 Task: Create a due date automation trigger when advanced on, on the wednesday of the week before a card is due add fields without custom field "Resume" set at 11:00 AM.
Action: Mouse moved to (941, 77)
Screenshot: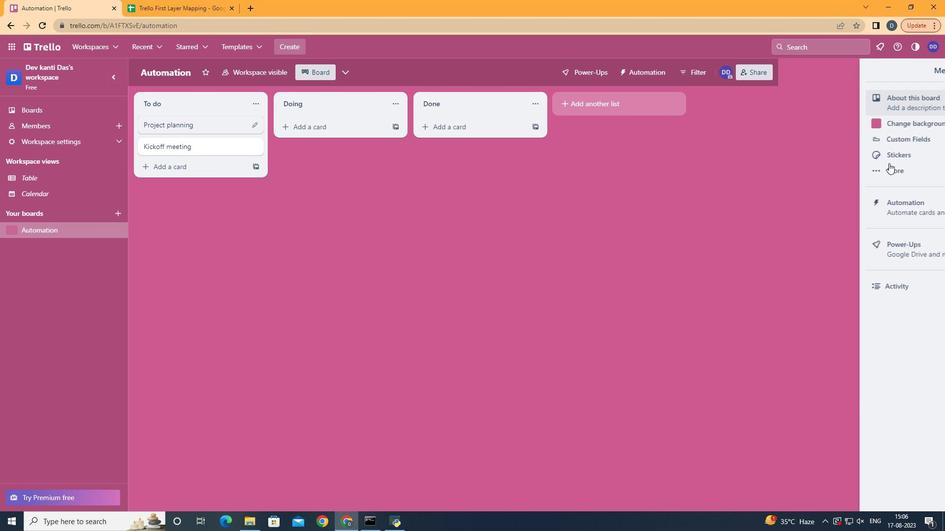 
Action: Mouse pressed left at (941, 77)
Screenshot: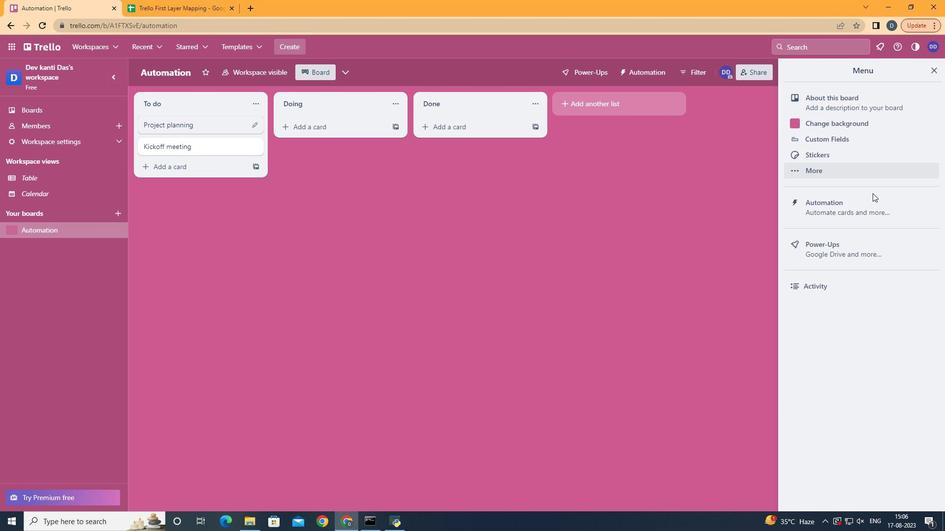 
Action: Mouse moved to (865, 218)
Screenshot: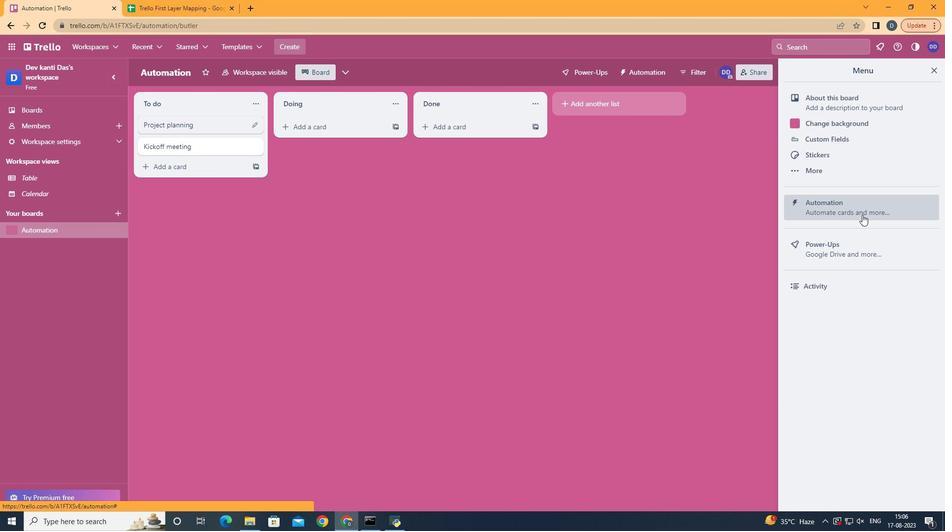 
Action: Mouse pressed left at (865, 218)
Screenshot: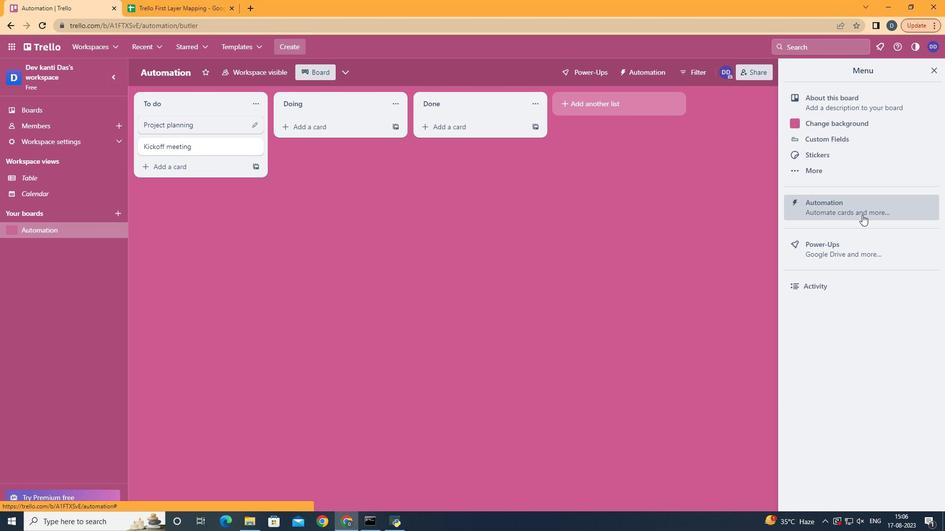 
Action: Mouse moved to (188, 209)
Screenshot: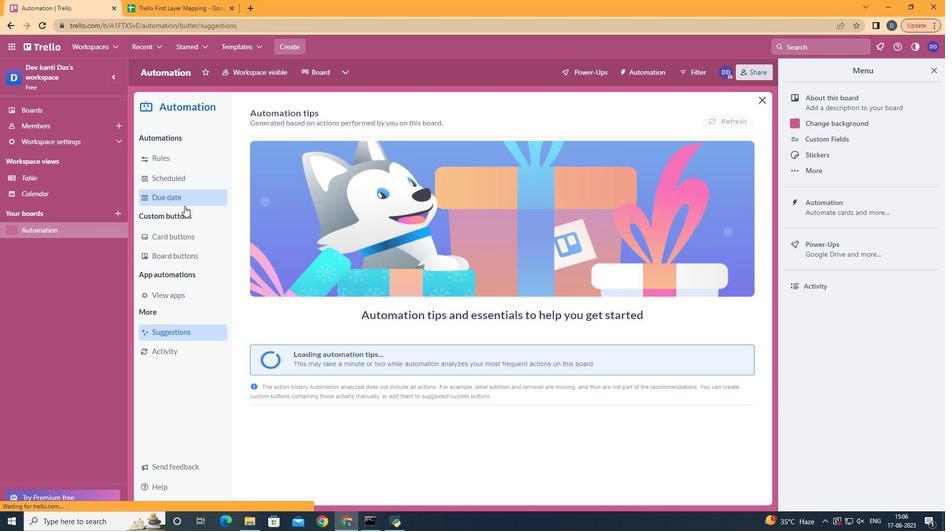 
Action: Mouse pressed left at (188, 209)
Screenshot: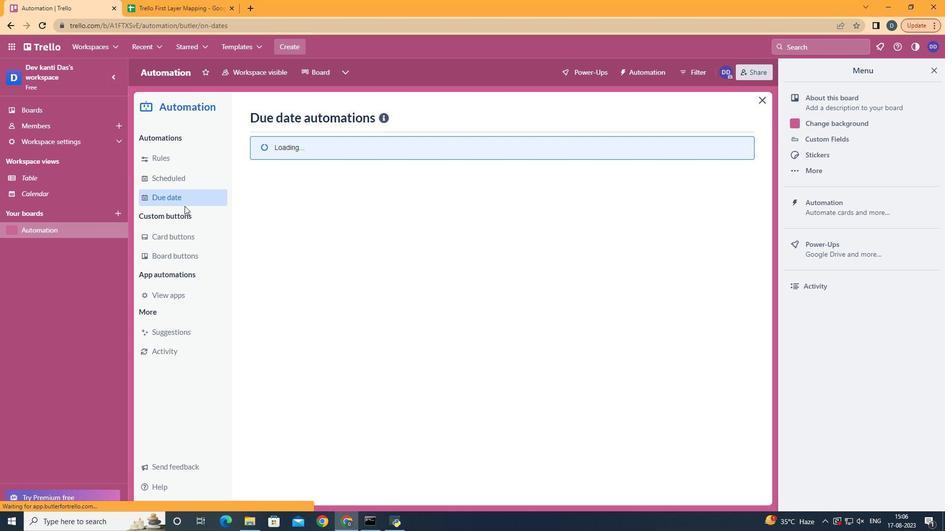 
Action: Mouse moved to (699, 121)
Screenshot: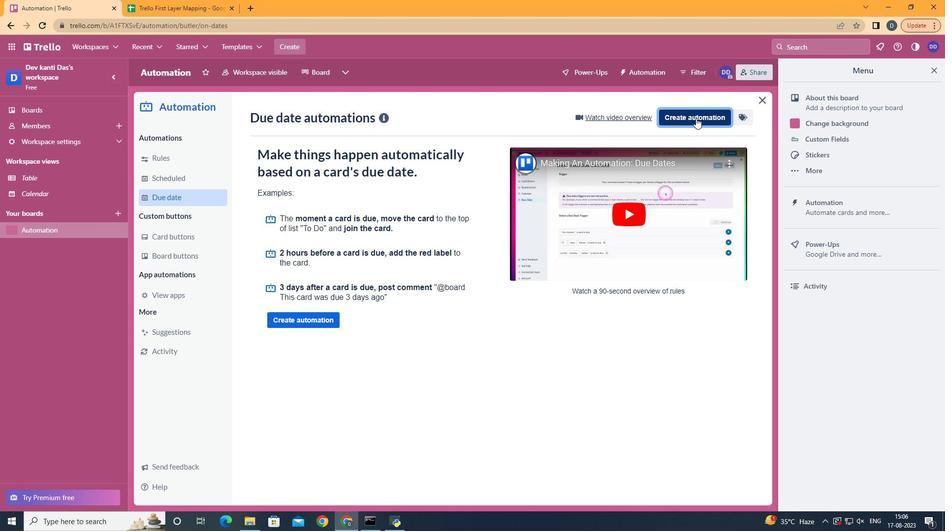 
Action: Mouse pressed left at (699, 121)
Screenshot: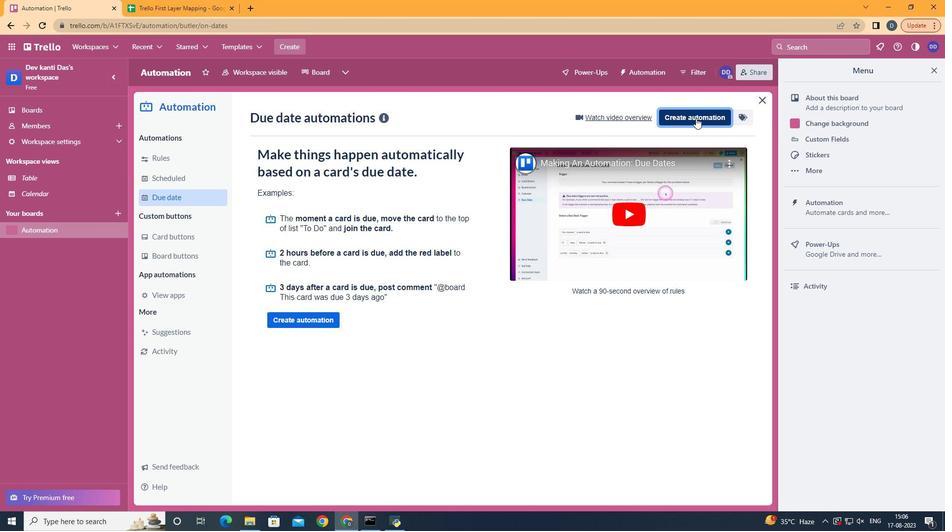 
Action: Mouse moved to (514, 217)
Screenshot: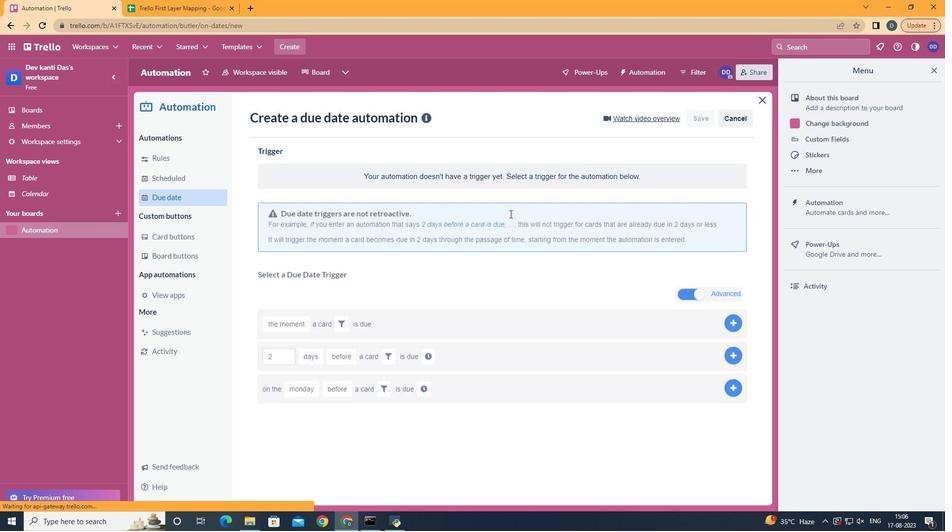 
Action: Mouse pressed left at (514, 217)
Screenshot: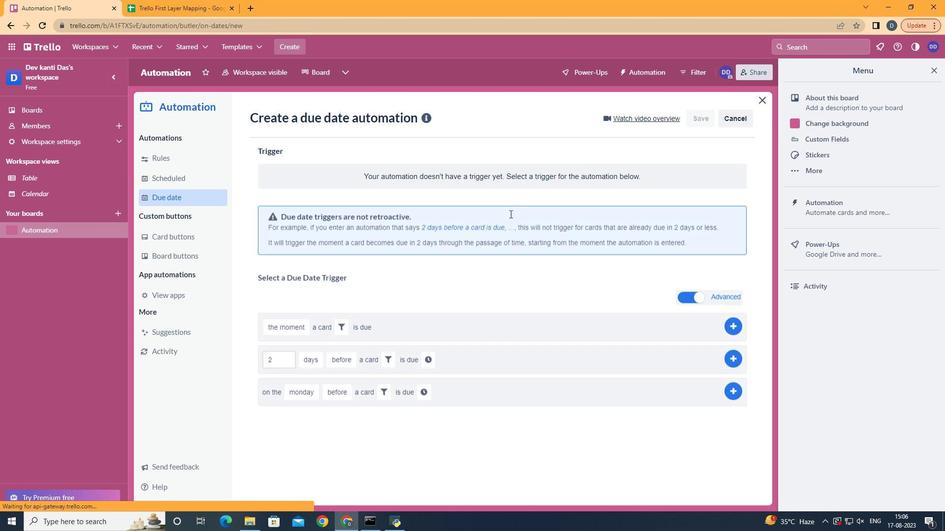 
Action: Mouse moved to (335, 303)
Screenshot: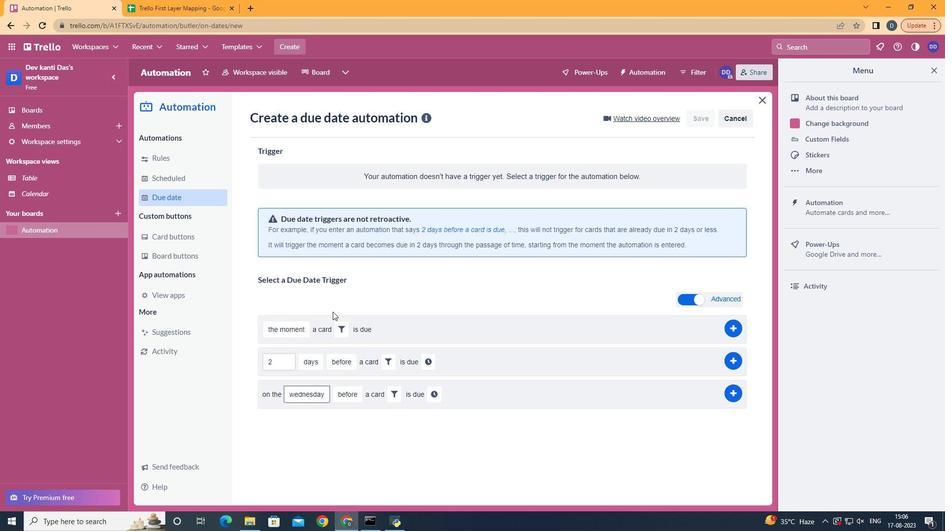 
Action: Mouse pressed left at (335, 303)
Screenshot: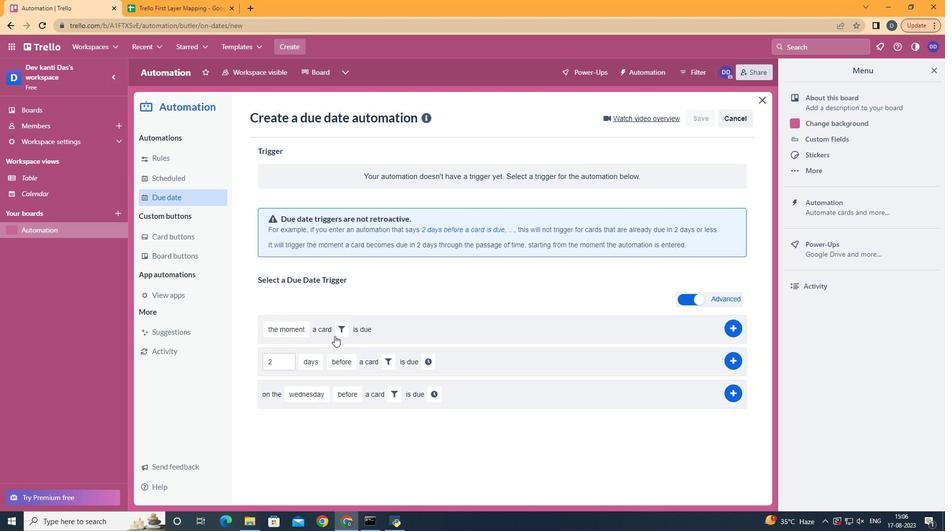 
Action: Mouse moved to (374, 476)
Screenshot: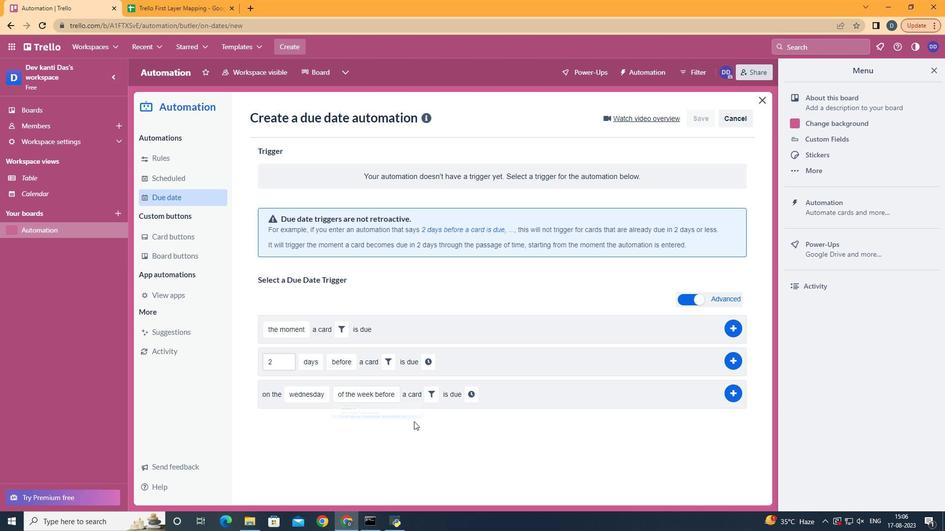
Action: Mouse pressed left at (374, 476)
Screenshot: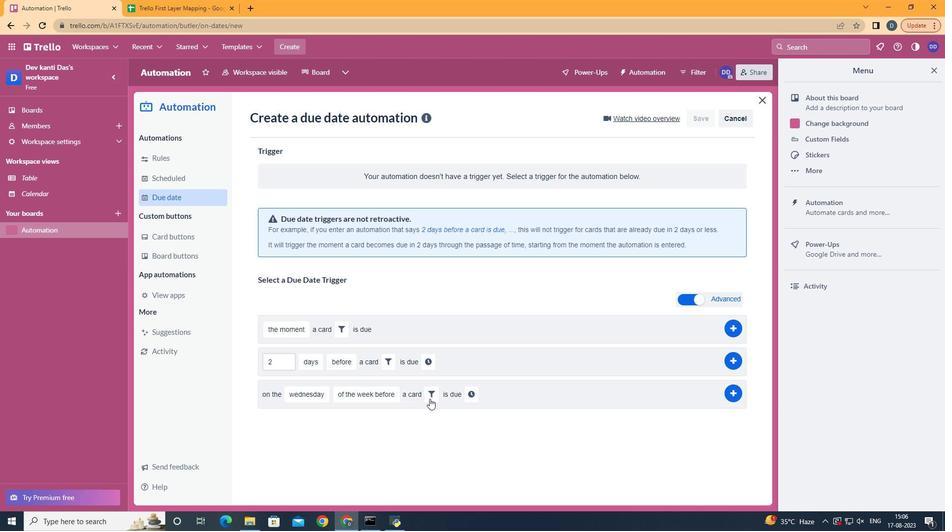 
Action: Mouse moved to (441, 397)
Screenshot: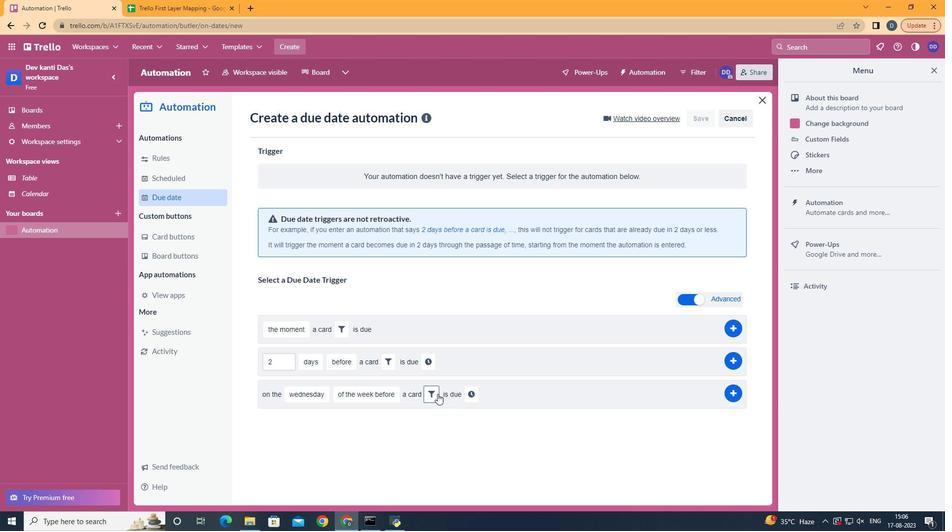 
Action: Mouse pressed left at (441, 397)
Screenshot: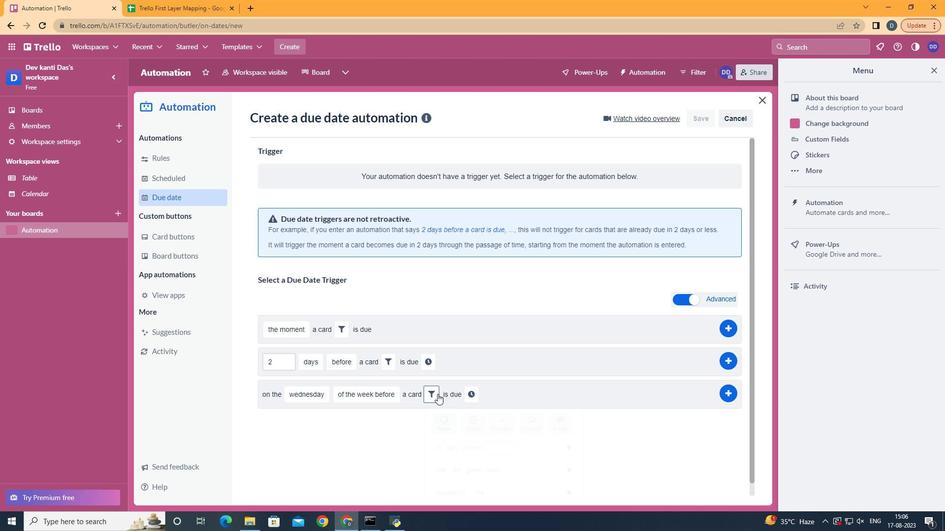 
Action: Mouse moved to (596, 430)
Screenshot: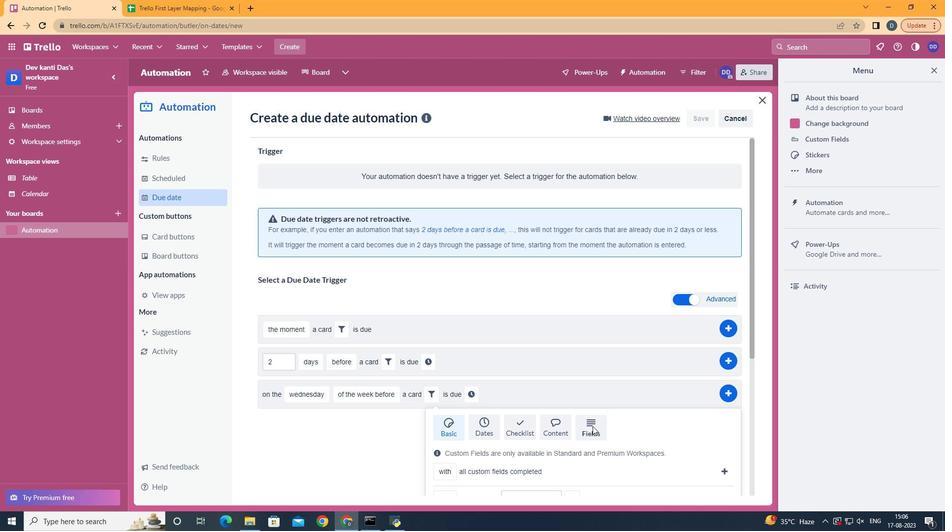 
Action: Mouse pressed left at (596, 430)
Screenshot: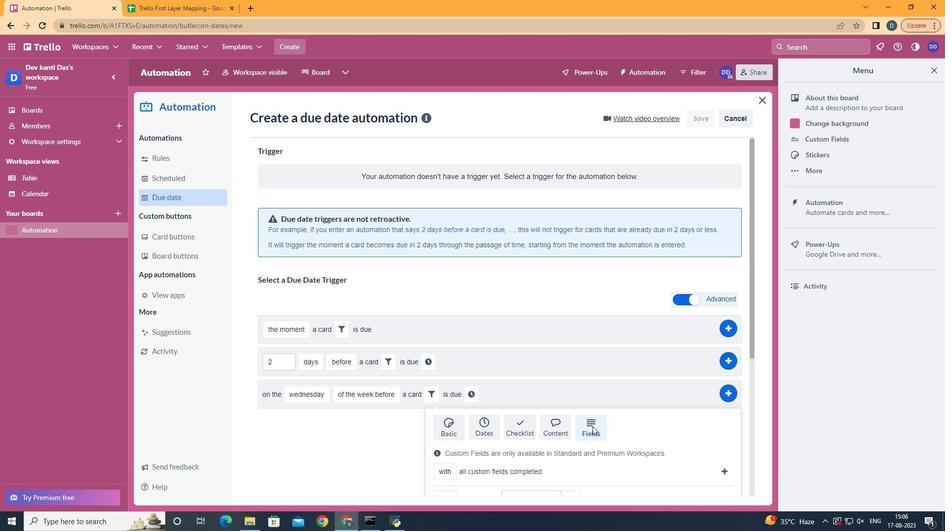 
Action: Mouse scrolled (596, 429) with delta (0, 0)
Screenshot: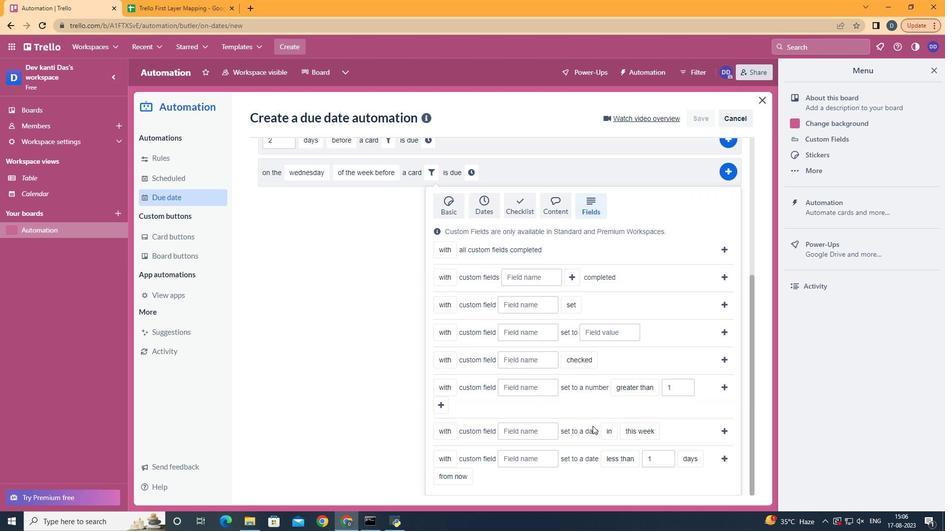
Action: Mouse scrolled (596, 429) with delta (0, 0)
Screenshot: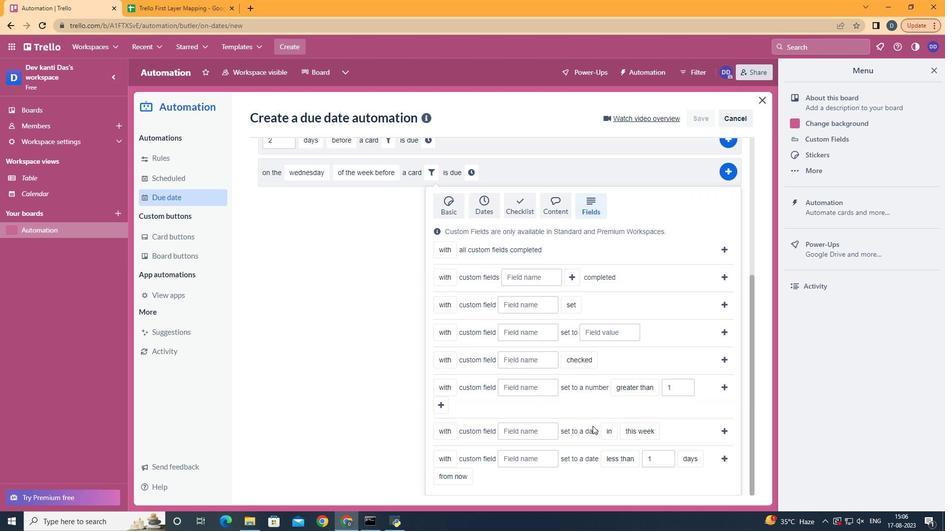 
Action: Mouse scrolled (596, 429) with delta (0, 0)
Screenshot: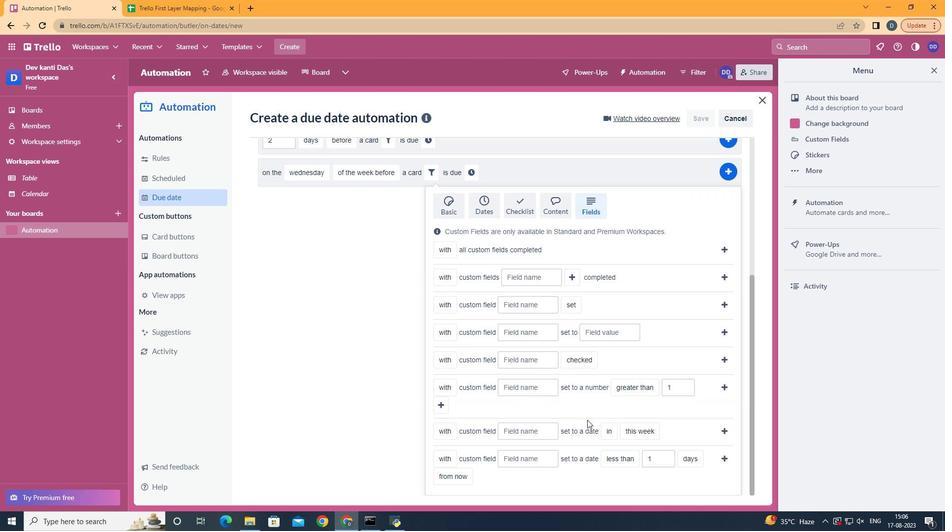 
Action: Mouse scrolled (596, 429) with delta (0, 0)
Screenshot: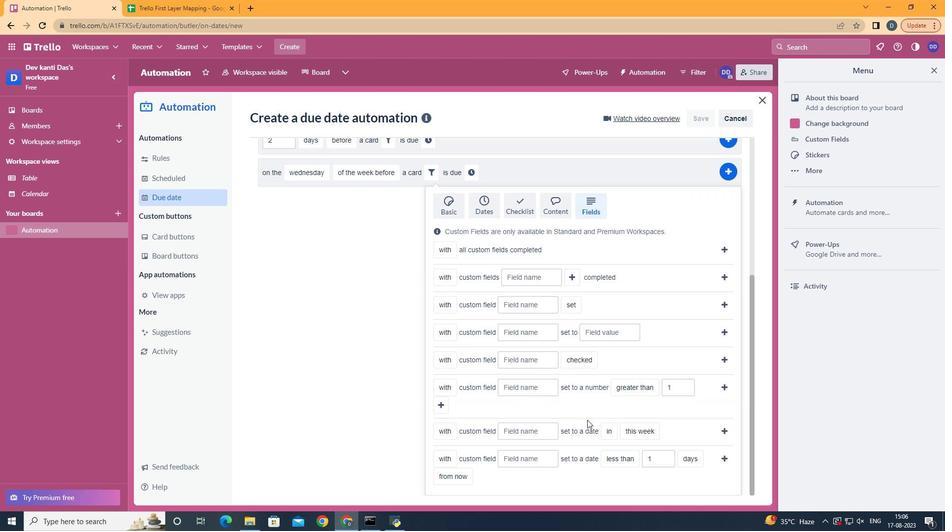 
Action: Mouse scrolled (596, 429) with delta (0, 0)
Screenshot: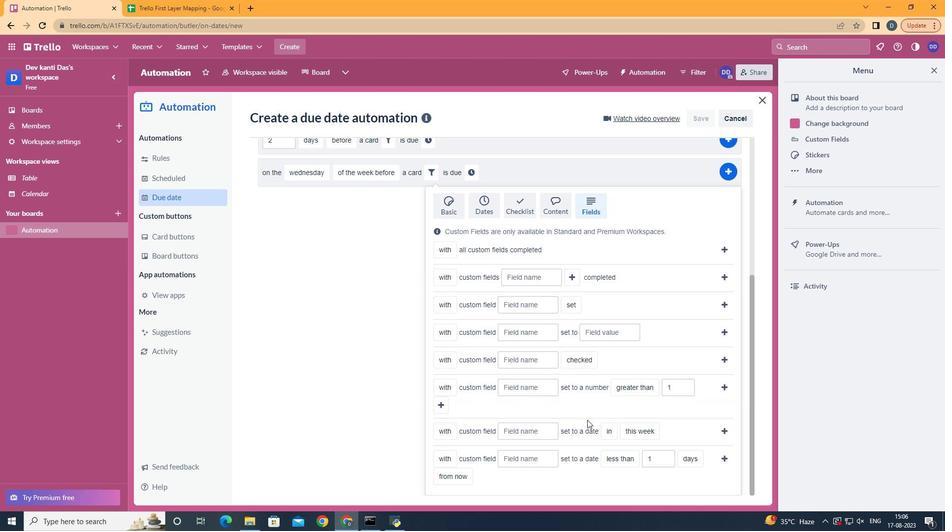 
Action: Mouse scrolled (596, 429) with delta (0, 0)
Screenshot: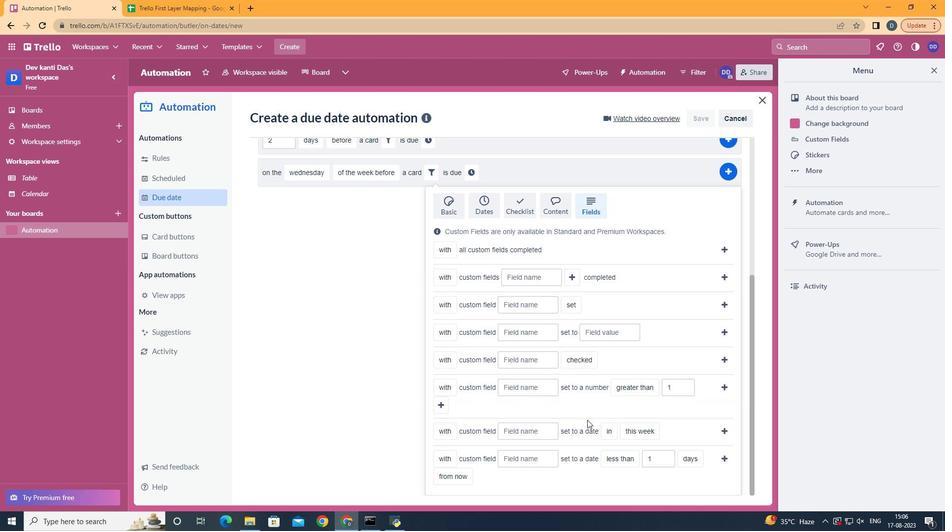
Action: Mouse moved to (467, 345)
Screenshot: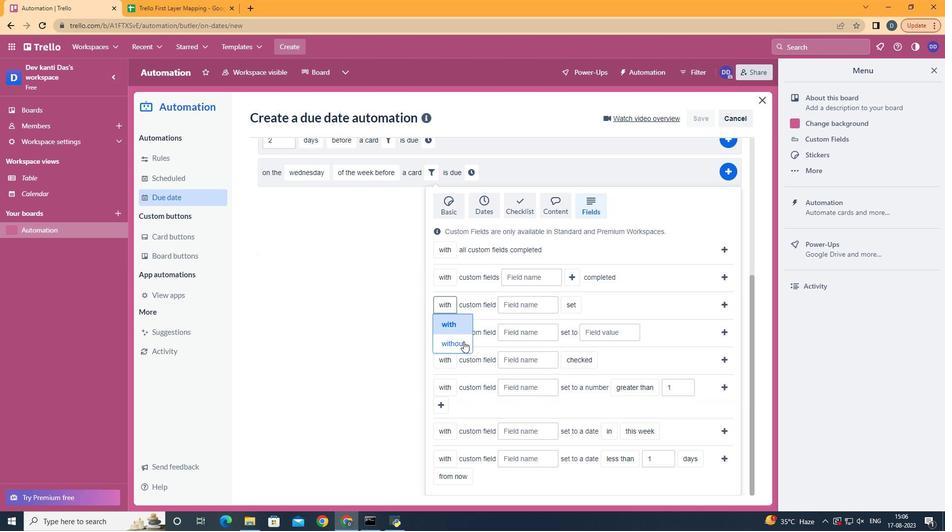 
Action: Mouse pressed left at (467, 345)
Screenshot: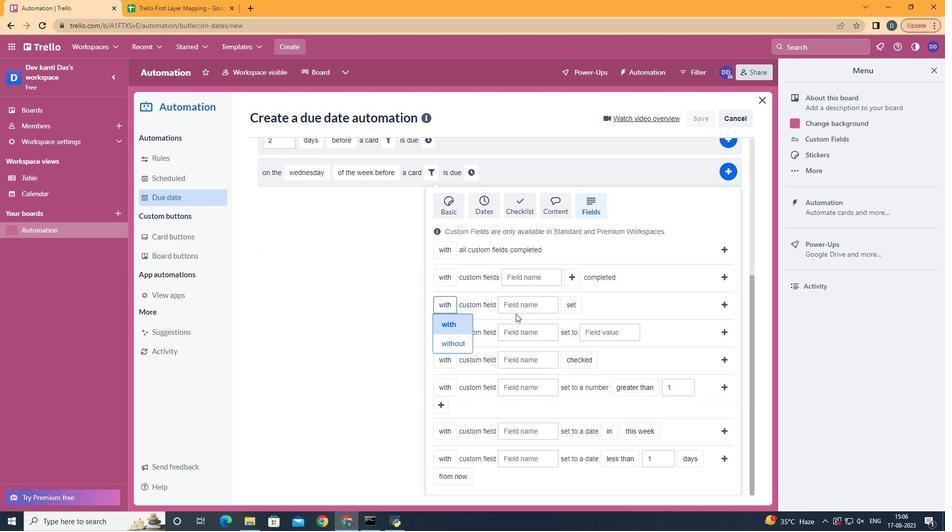 
Action: Mouse moved to (536, 308)
Screenshot: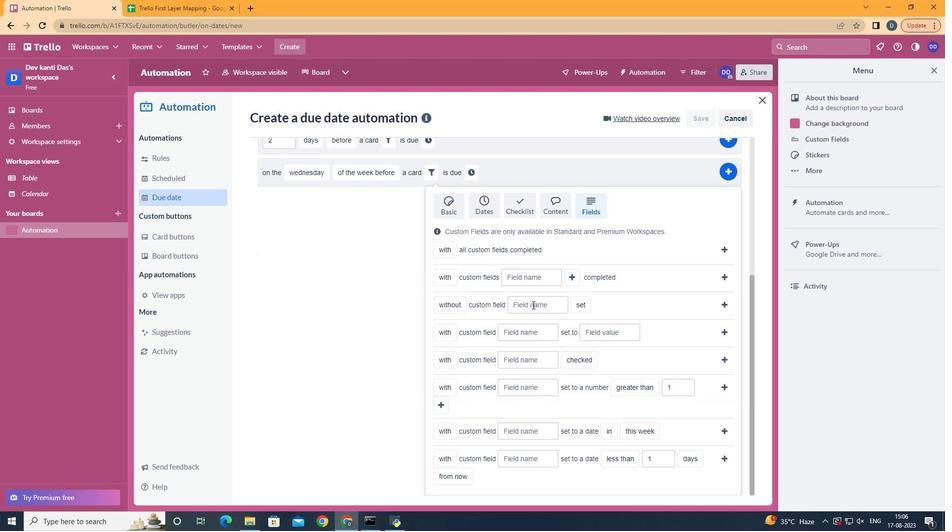 
Action: Mouse pressed left at (536, 308)
Screenshot: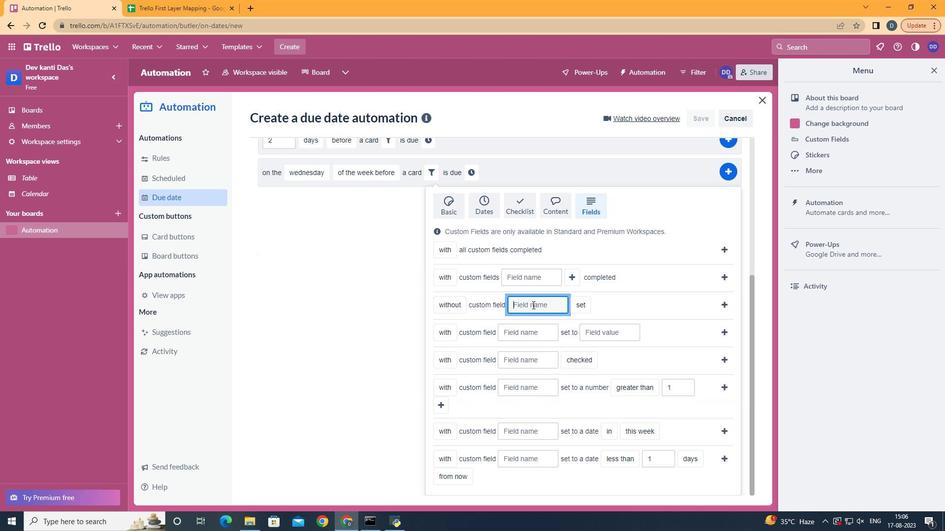 
Action: Key pressed <Key.shift>Resume
Screenshot: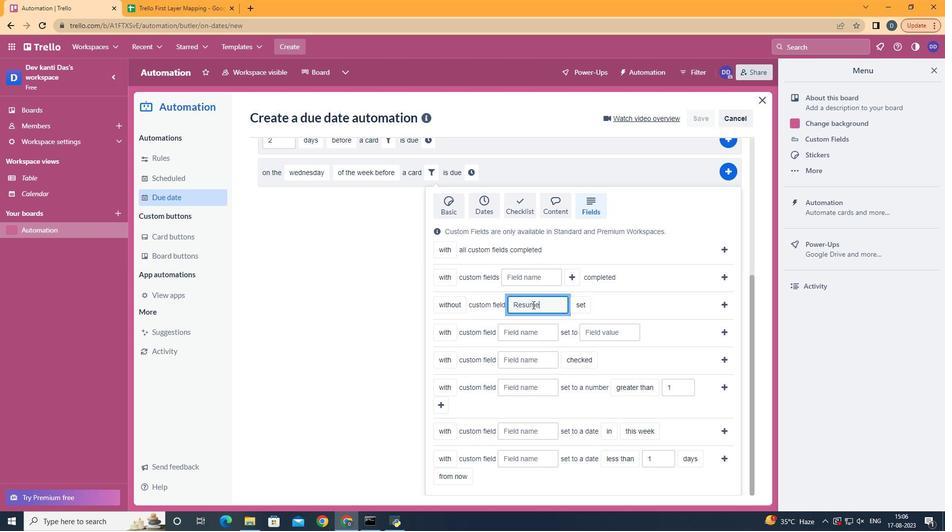 
Action: Mouse moved to (732, 304)
Screenshot: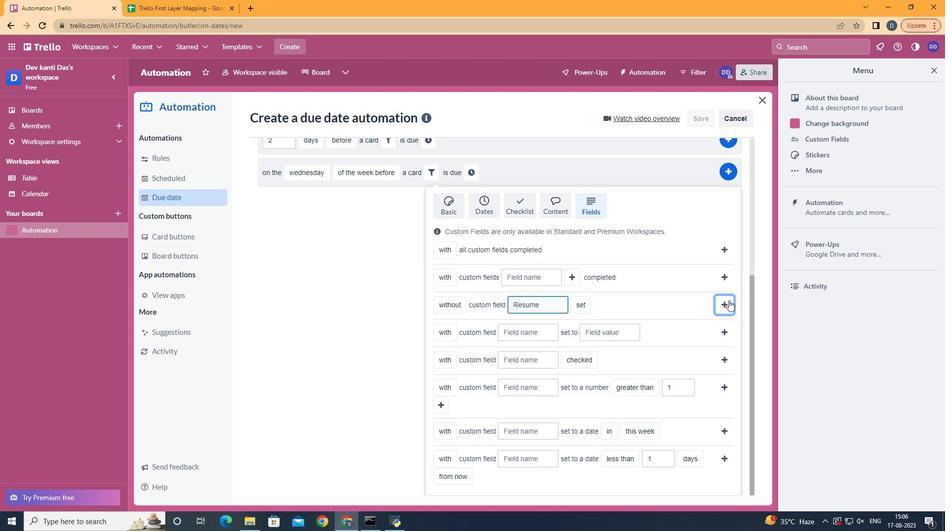 
Action: Mouse pressed left at (732, 304)
Screenshot: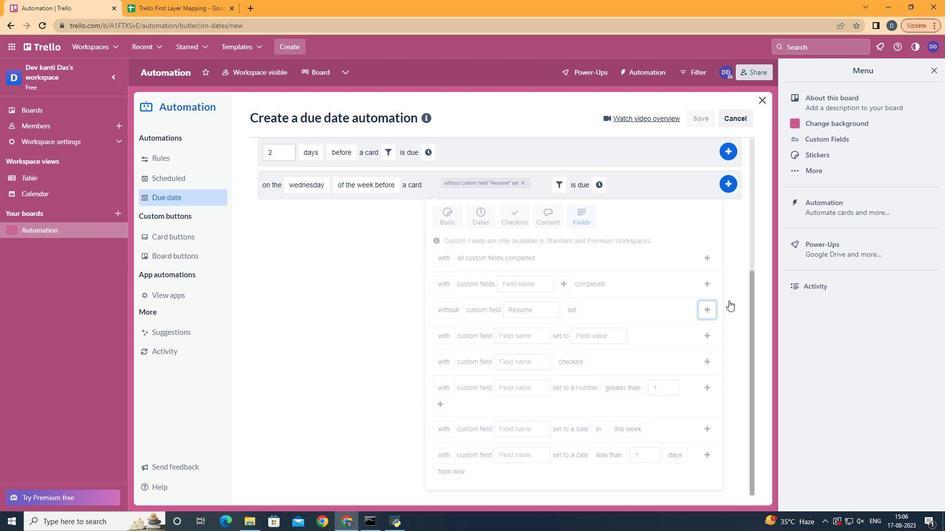 
Action: Mouse moved to (603, 404)
Screenshot: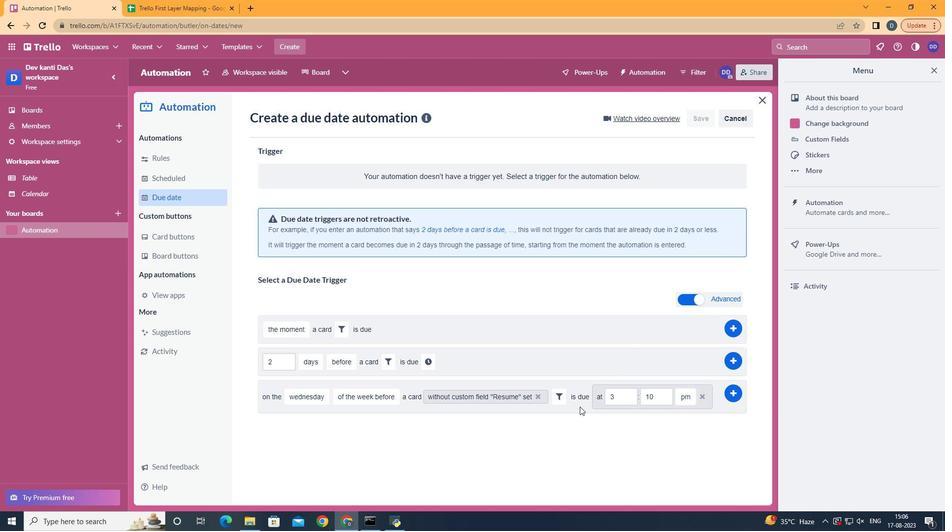
Action: Mouse pressed left at (603, 404)
Screenshot: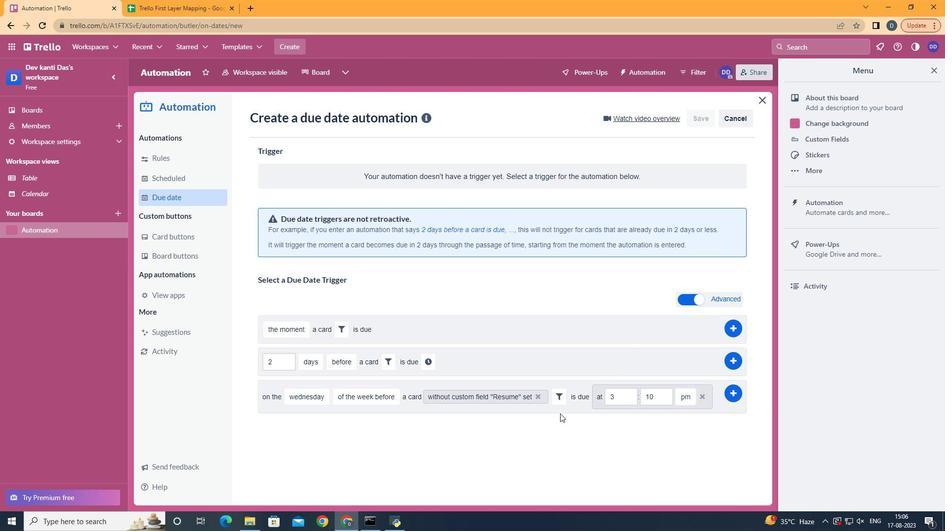 
Action: Mouse moved to (635, 395)
Screenshot: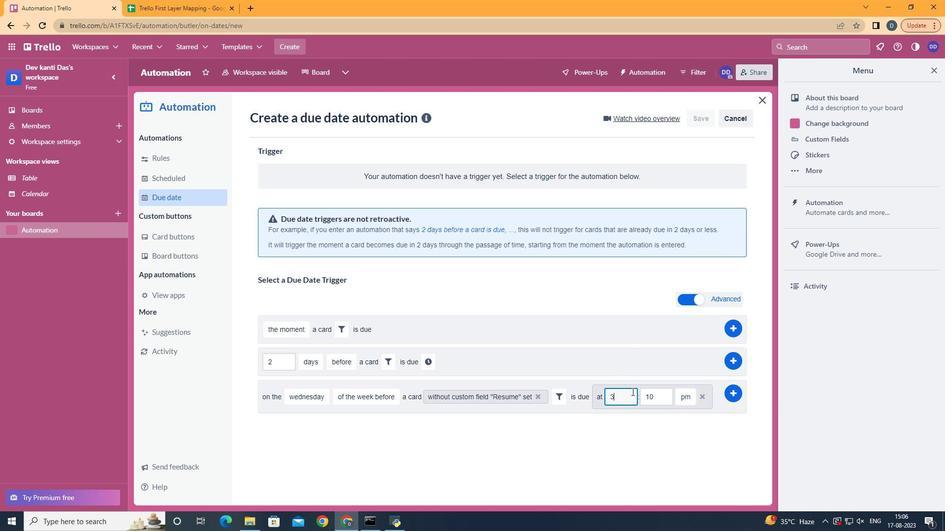 
Action: Mouse pressed left at (635, 395)
Screenshot: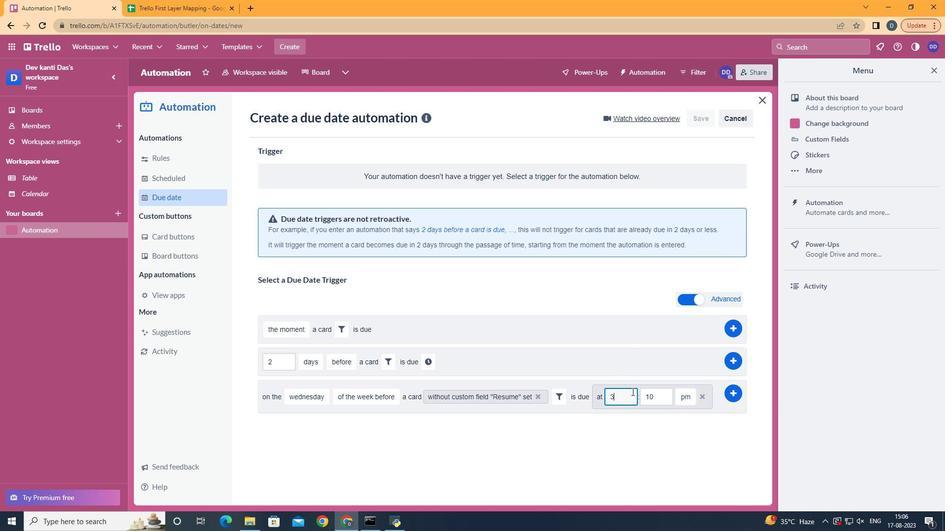
Action: Mouse moved to (635, 395)
Screenshot: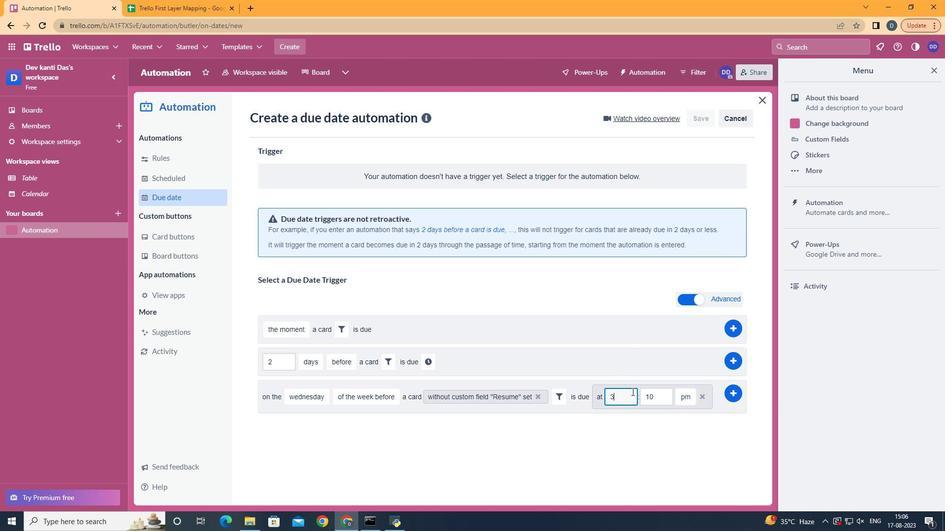 
Action: Key pressed <Key.backspace>11
Screenshot: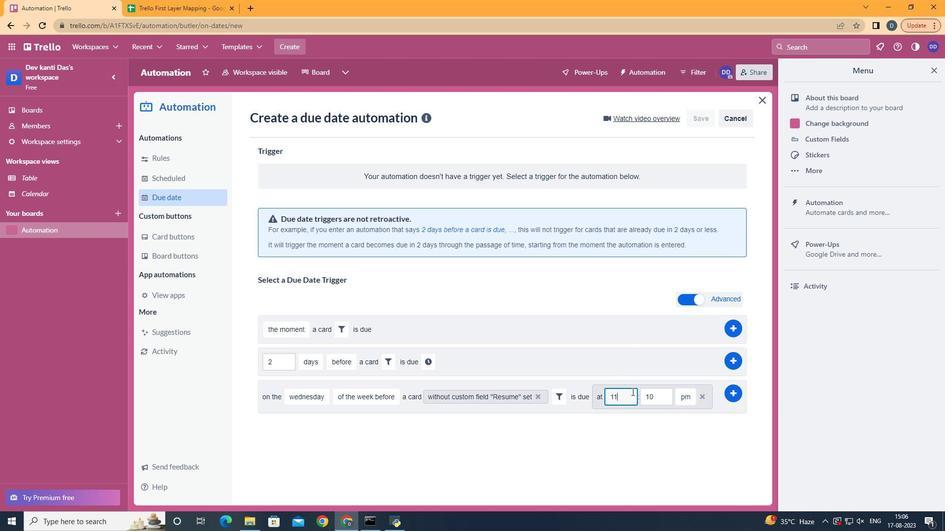 
Action: Mouse moved to (667, 401)
Screenshot: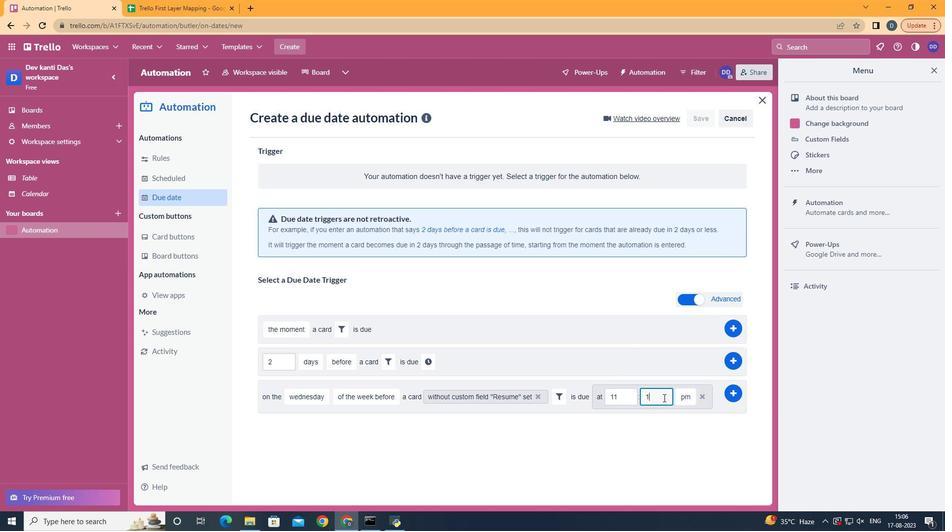 
Action: Mouse pressed left at (667, 401)
Screenshot: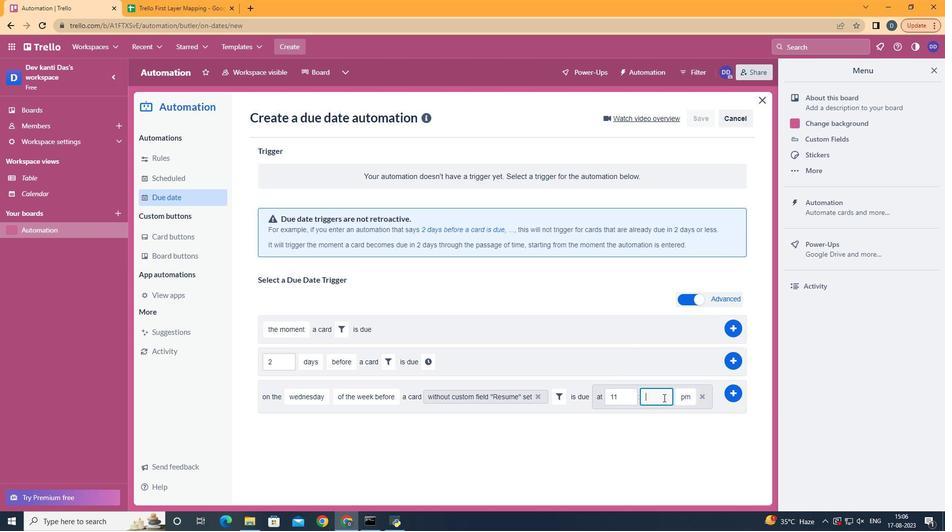
Action: Key pressed <Key.backspace>
Screenshot: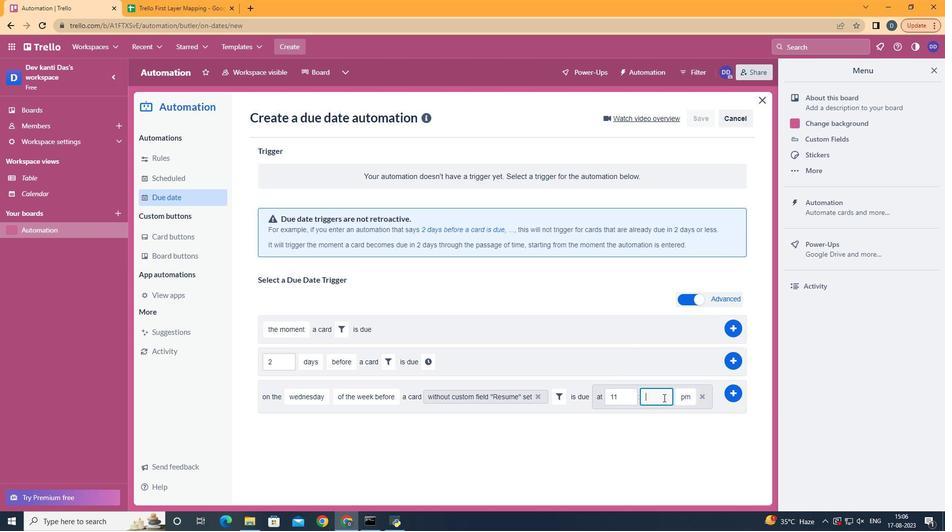 
Action: Mouse moved to (666, 401)
Screenshot: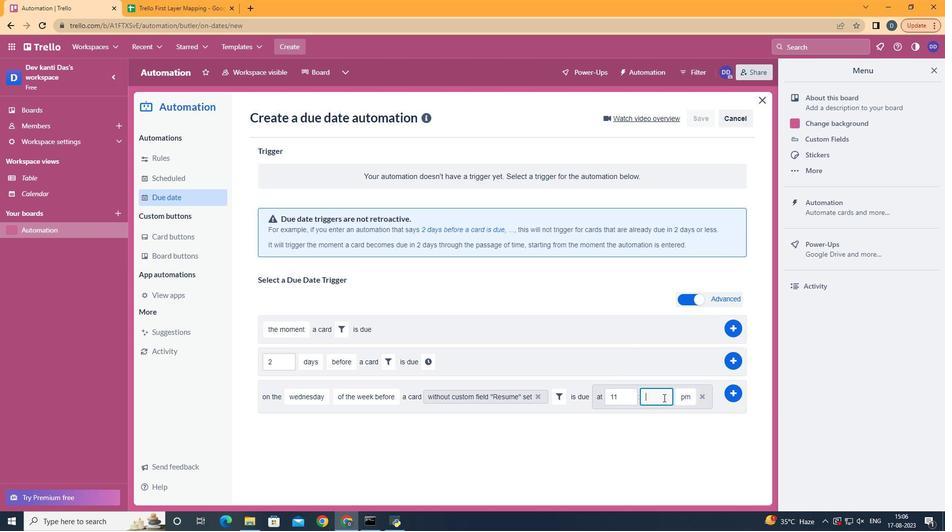 
Action: Key pressed <Key.backspace>00
Screenshot: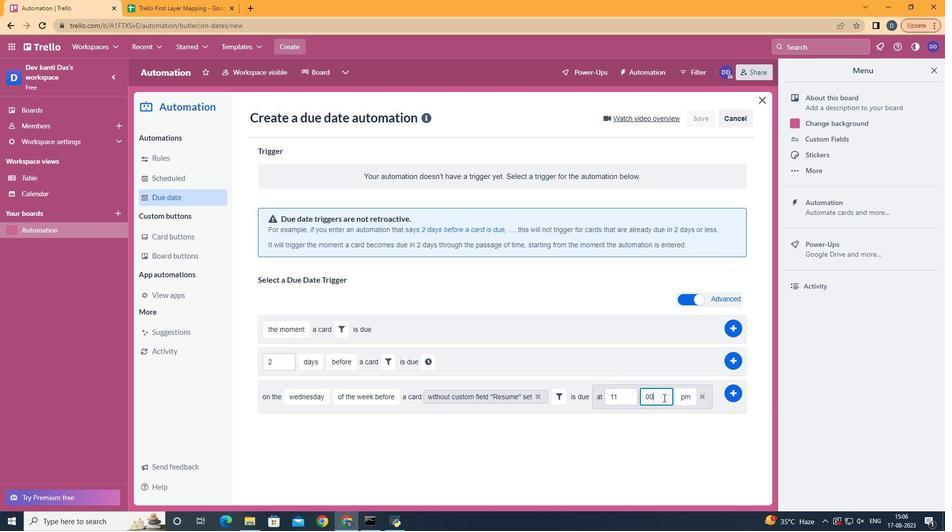 
Action: Mouse moved to (690, 411)
Screenshot: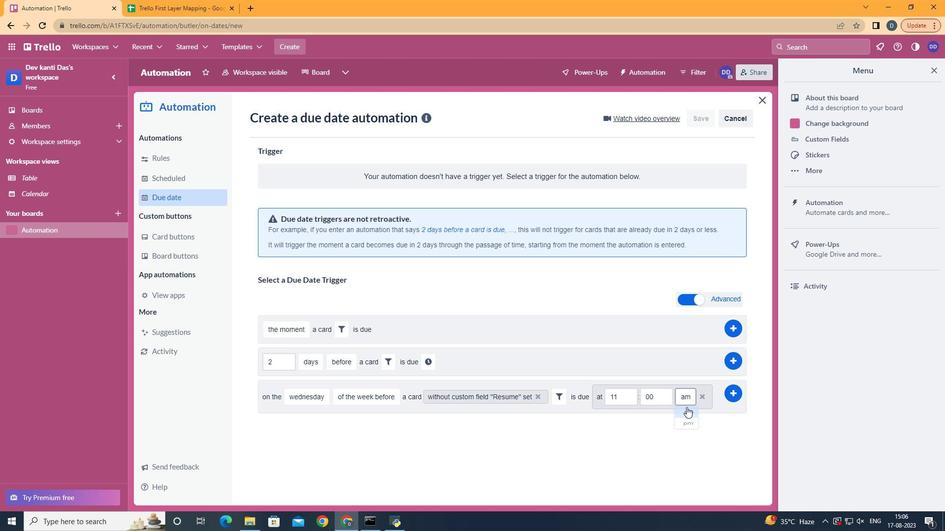 
Action: Mouse pressed left at (690, 411)
Screenshot: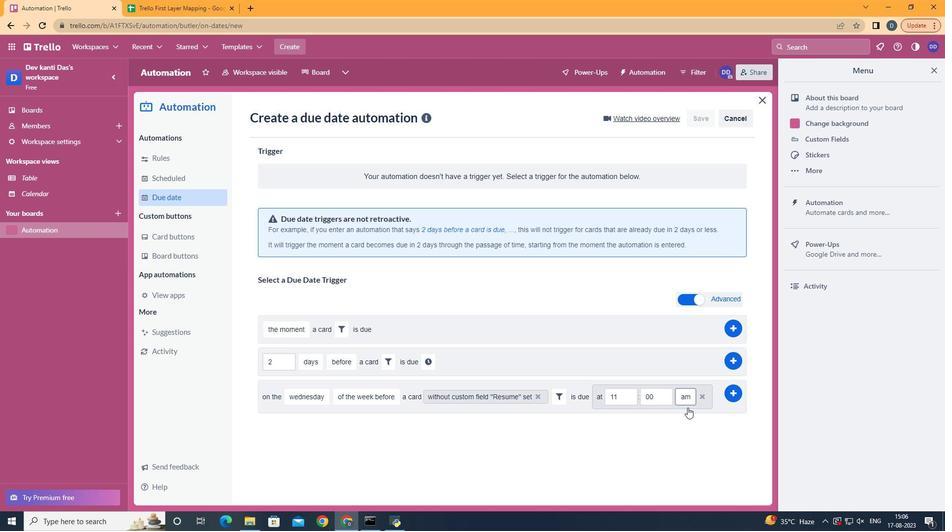 
Action: Mouse moved to (730, 400)
Screenshot: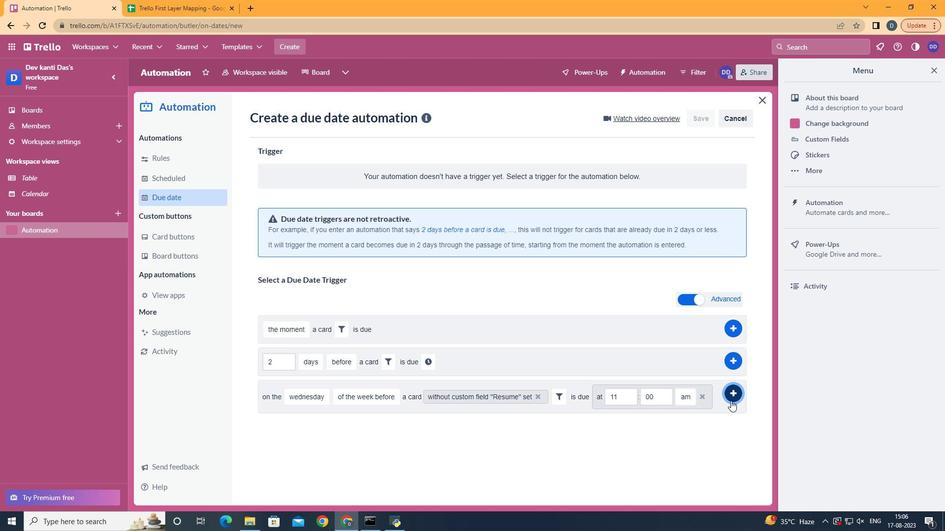 
Action: Mouse pressed left at (730, 400)
Screenshot: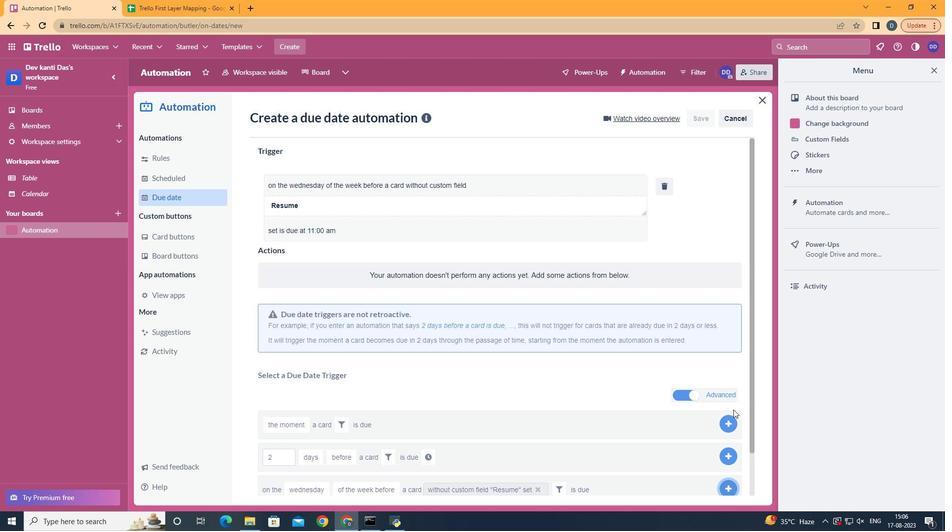 
Action: Mouse moved to (736, 413)
Screenshot: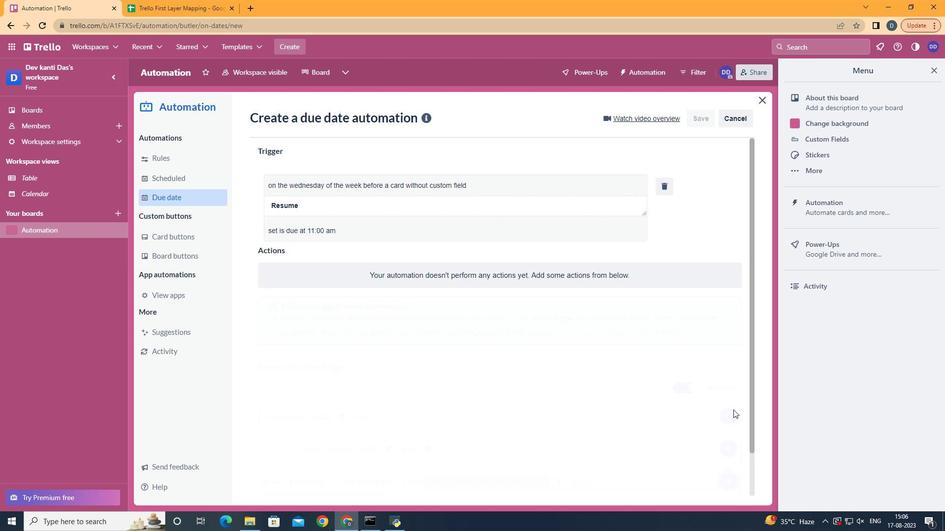 
